 Task: Rename the email rule 'Get started with Microsoft Teams' to 'spam'.
Action: Mouse moved to (42, 33)
Screenshot: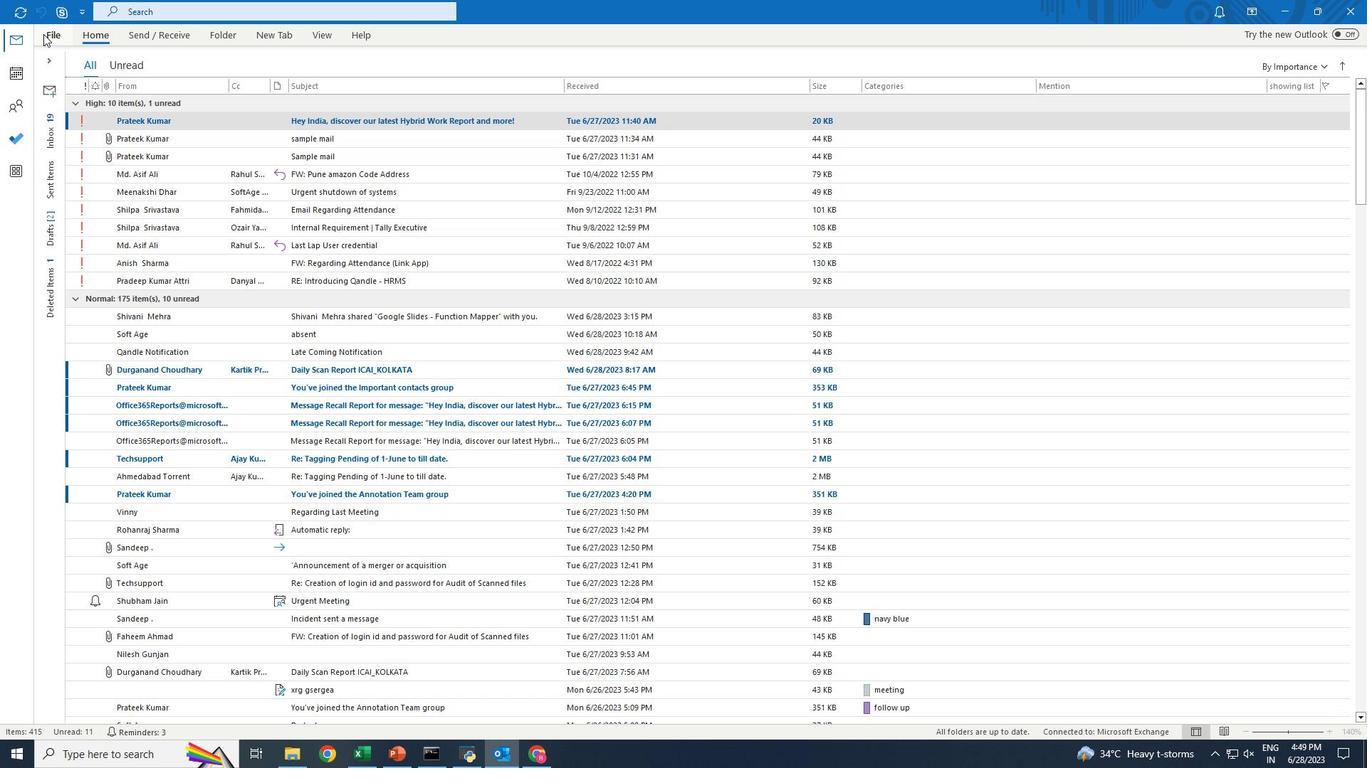 
Action: Mouse pressed left at (42, 33)
Screenshot: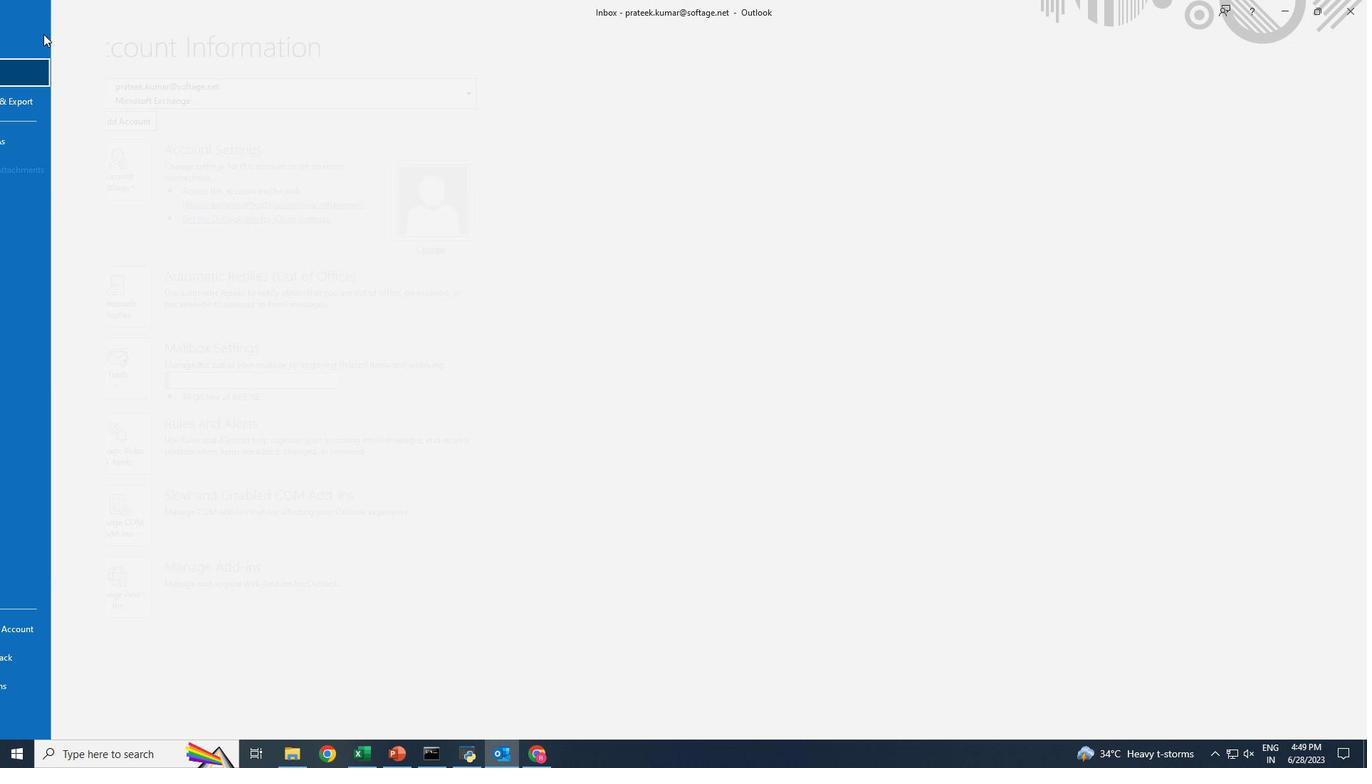 
Action: Mouse moved to (174, 469)
Screenshot: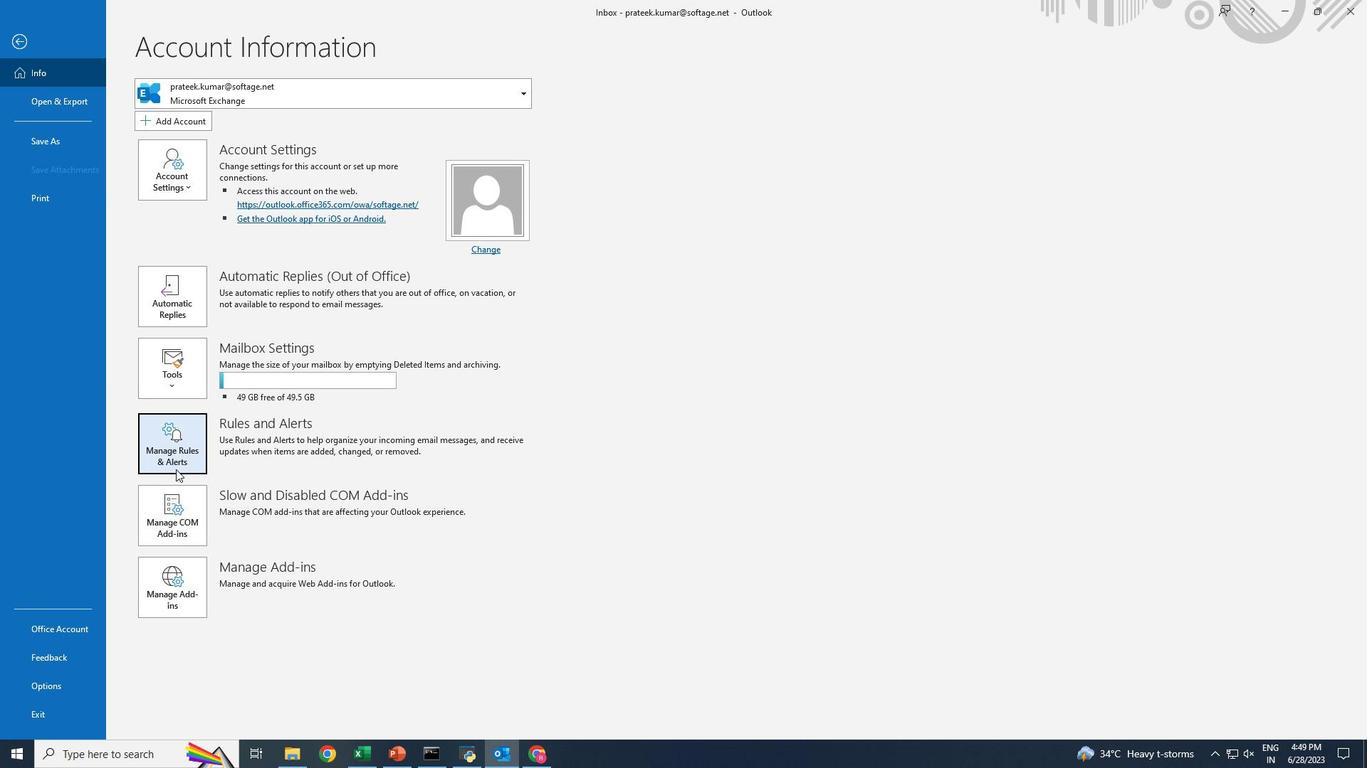 
Action: Mouse pressed left at (174, 469)
Screenshot: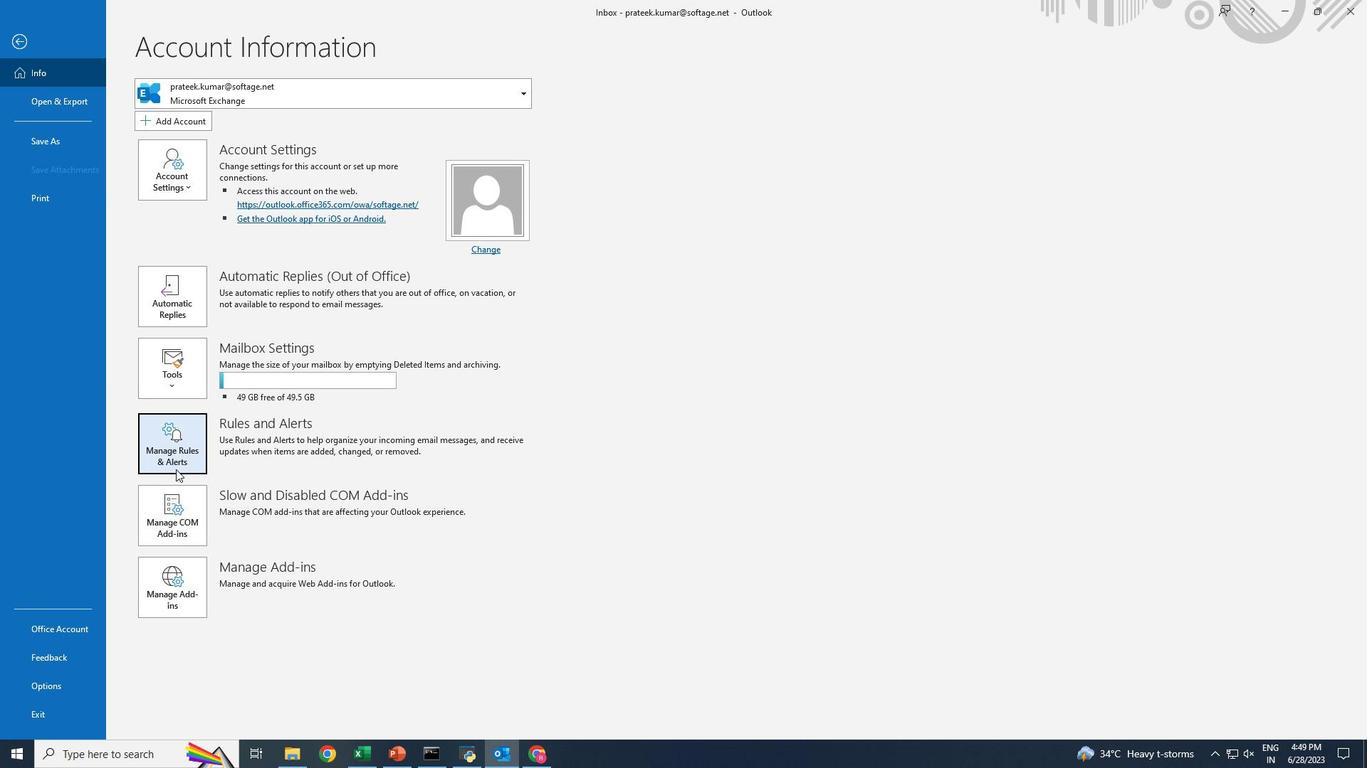 
Action: Mouse moved to (180, 461)
Screenshot: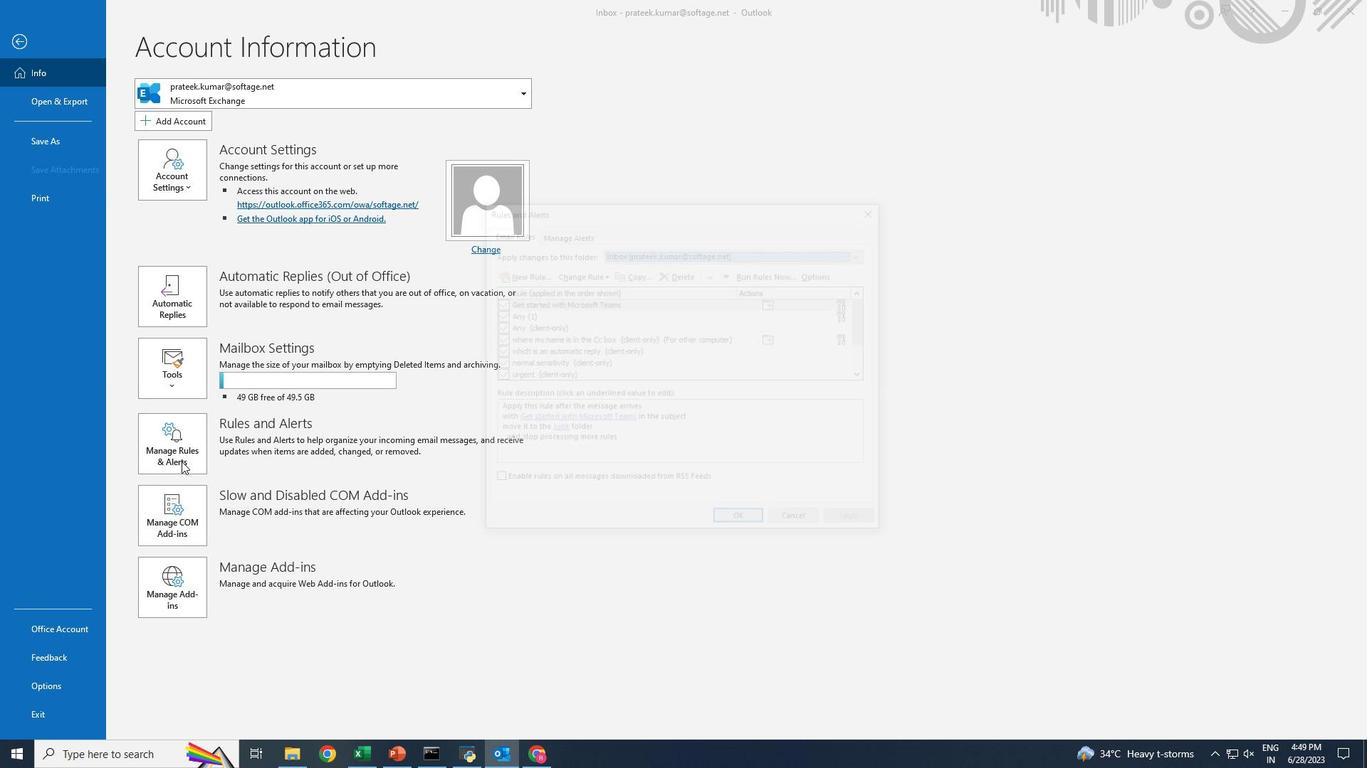 
Action: Mouse pressed left at (180, 461)
Screenshot: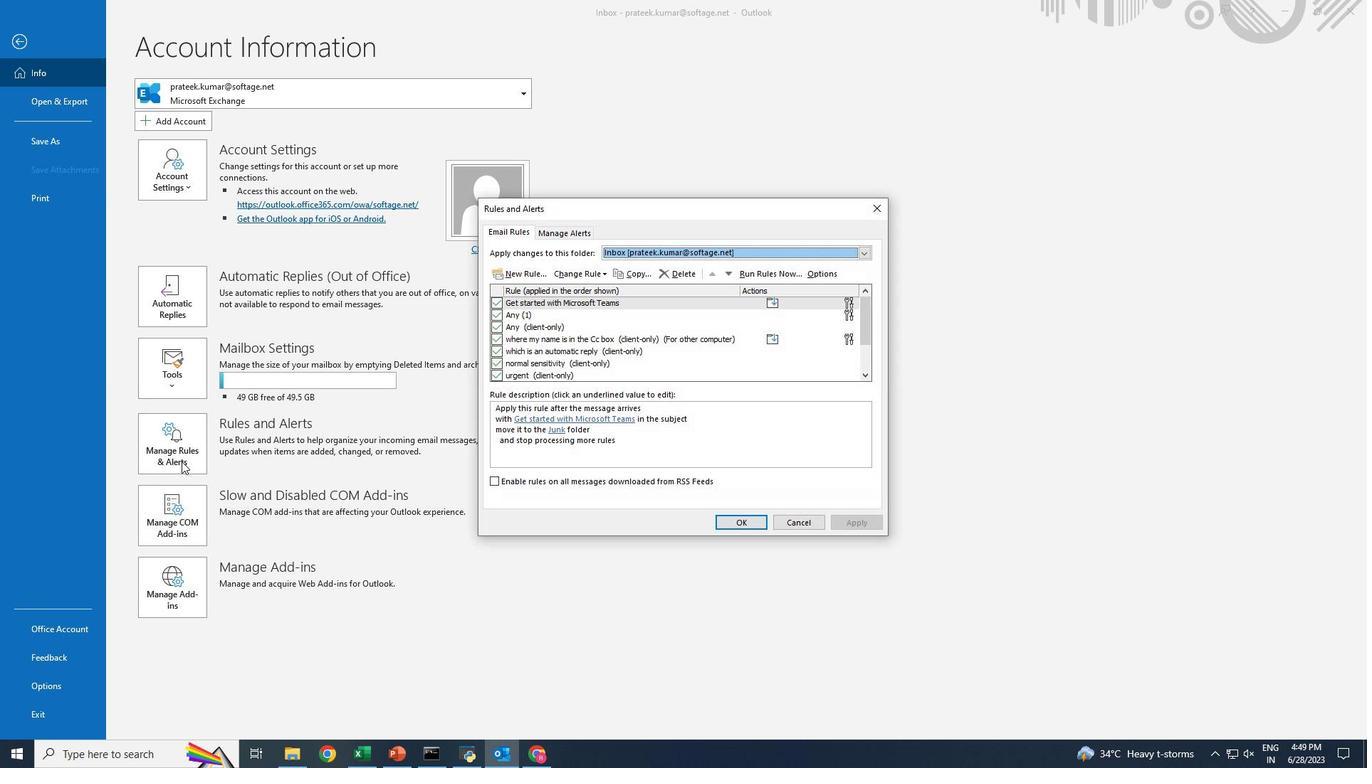 
Action: Mouse moved to (527, 304)
Screenshot: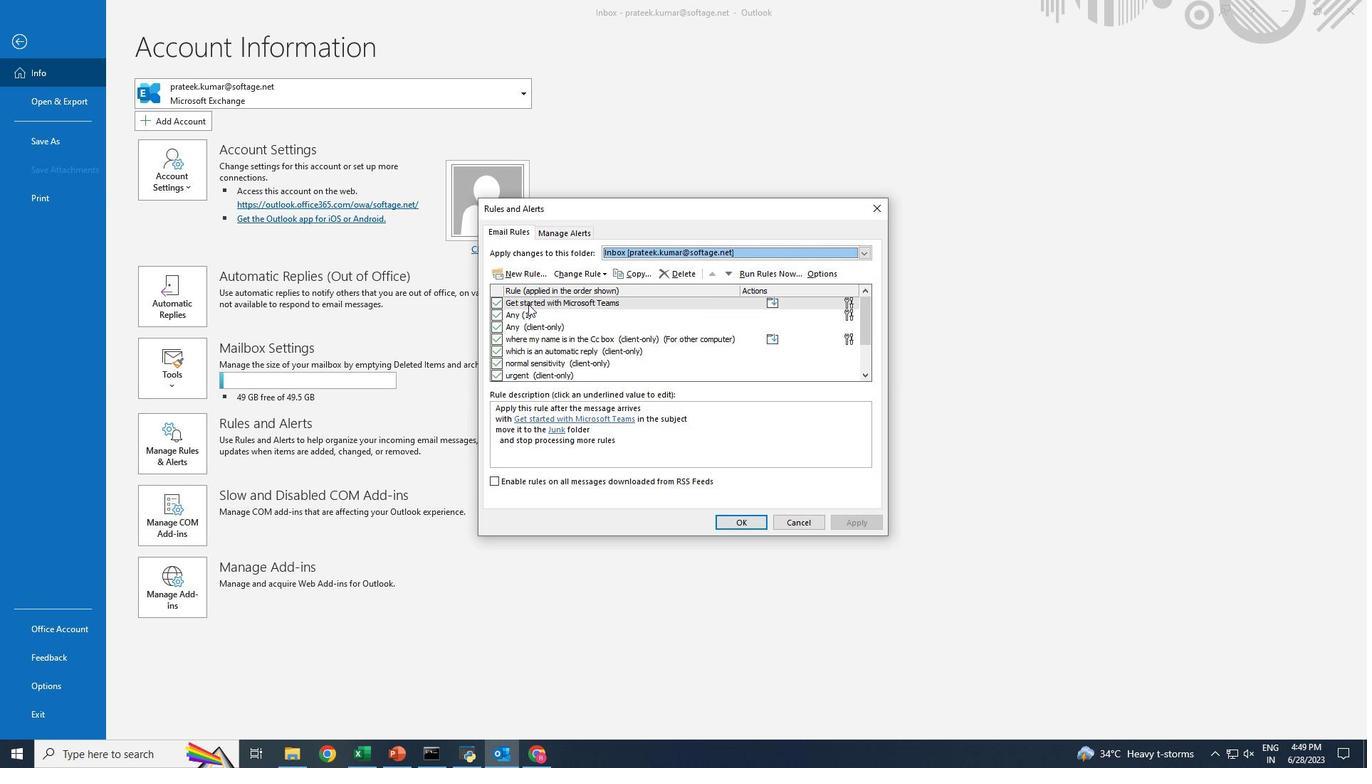 
Action: Mouse pressed left at (527, 304)
Screenshot: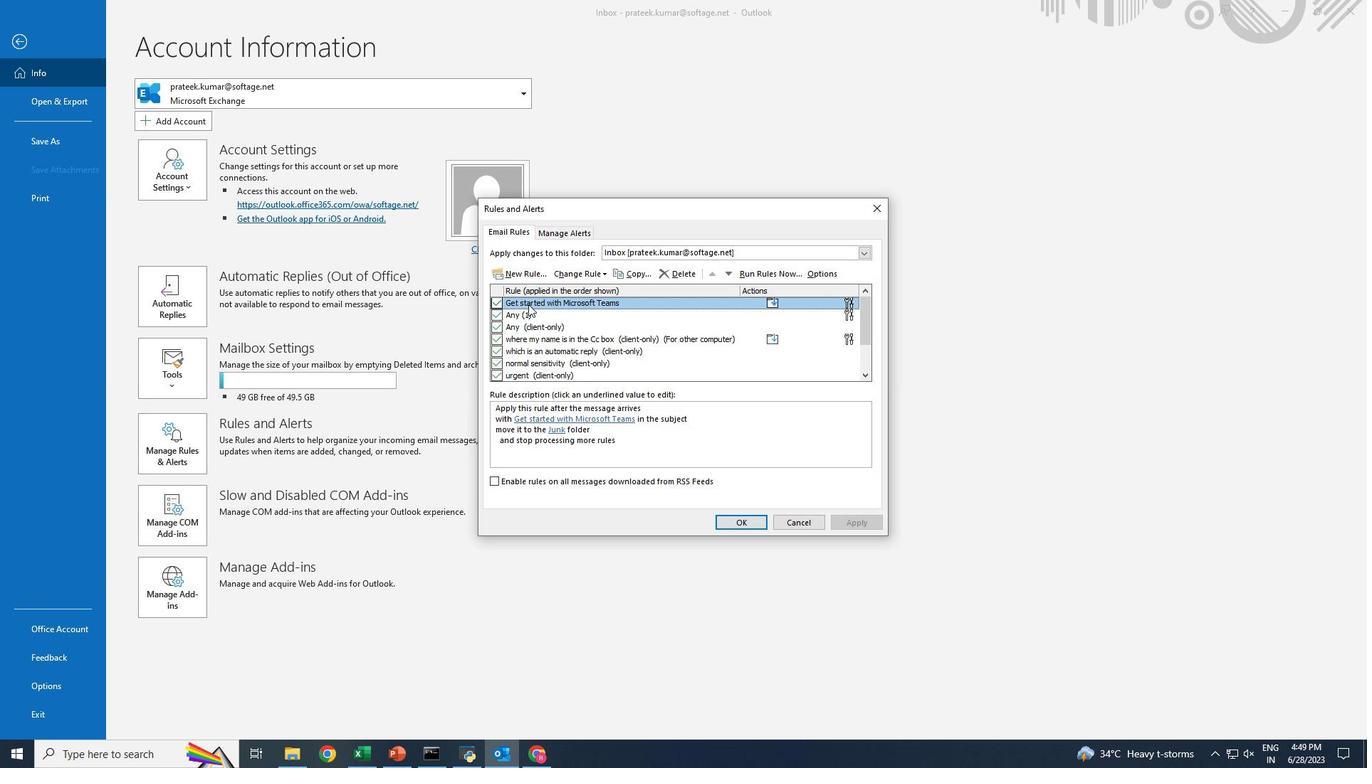 
Action: Mouse moved to (588, 270)
Screenshot: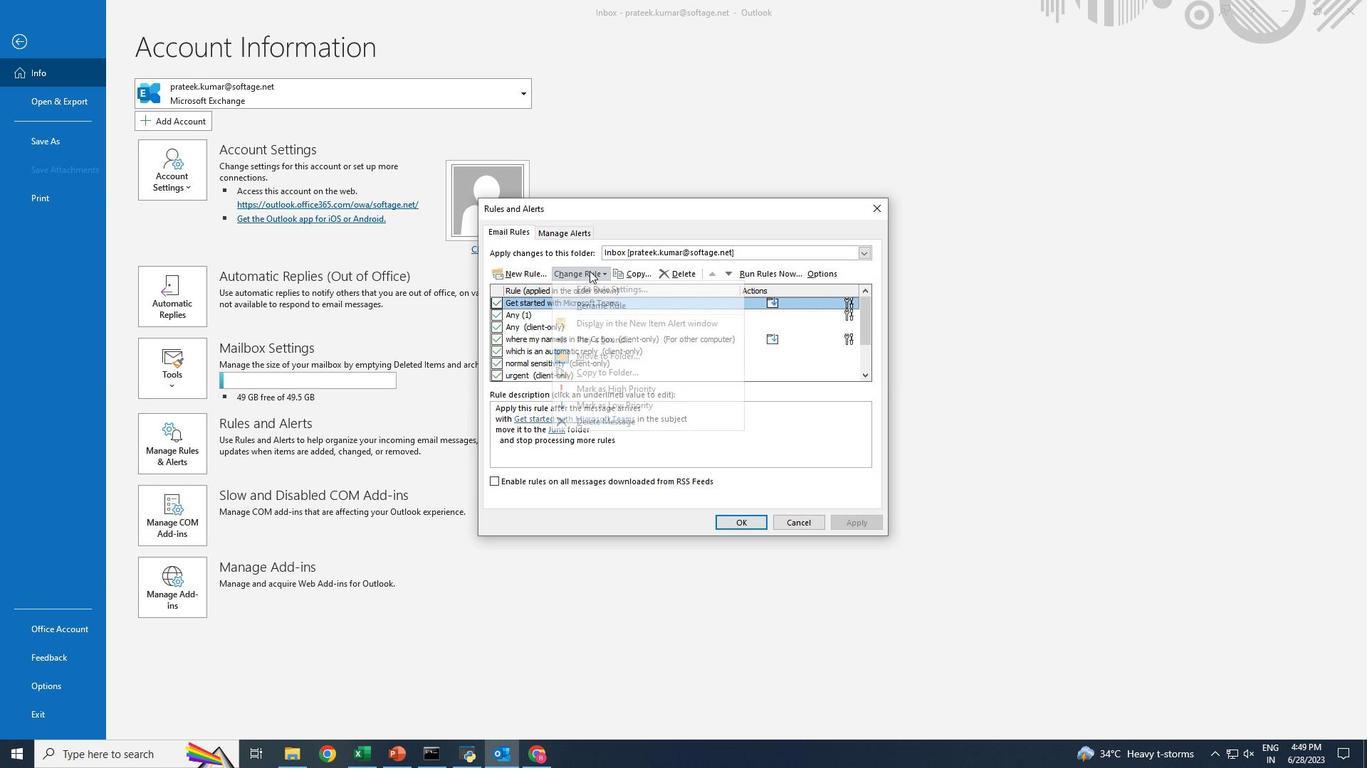 
Action: Mouse pressed left at (588, 270)
Screenshot: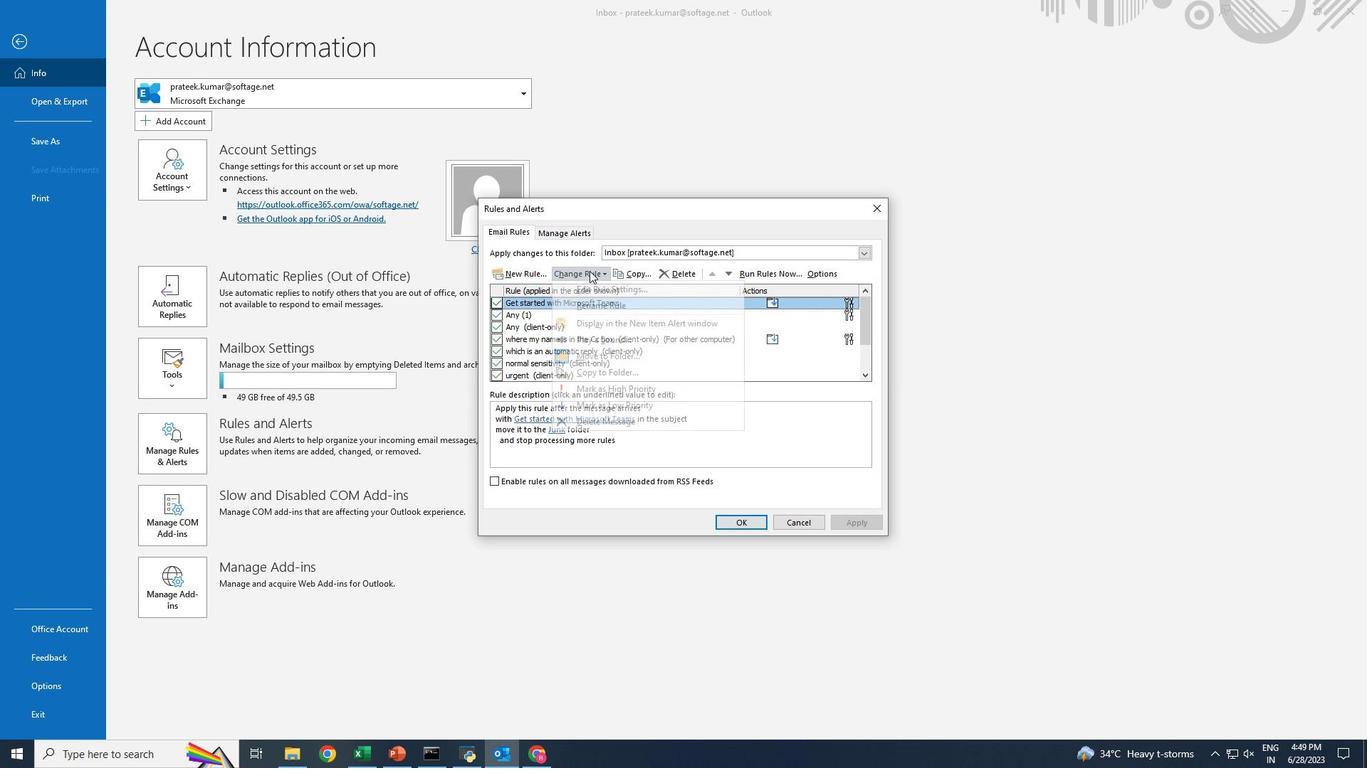 
Action: Mouse moved to (598, 390)
Screenshot: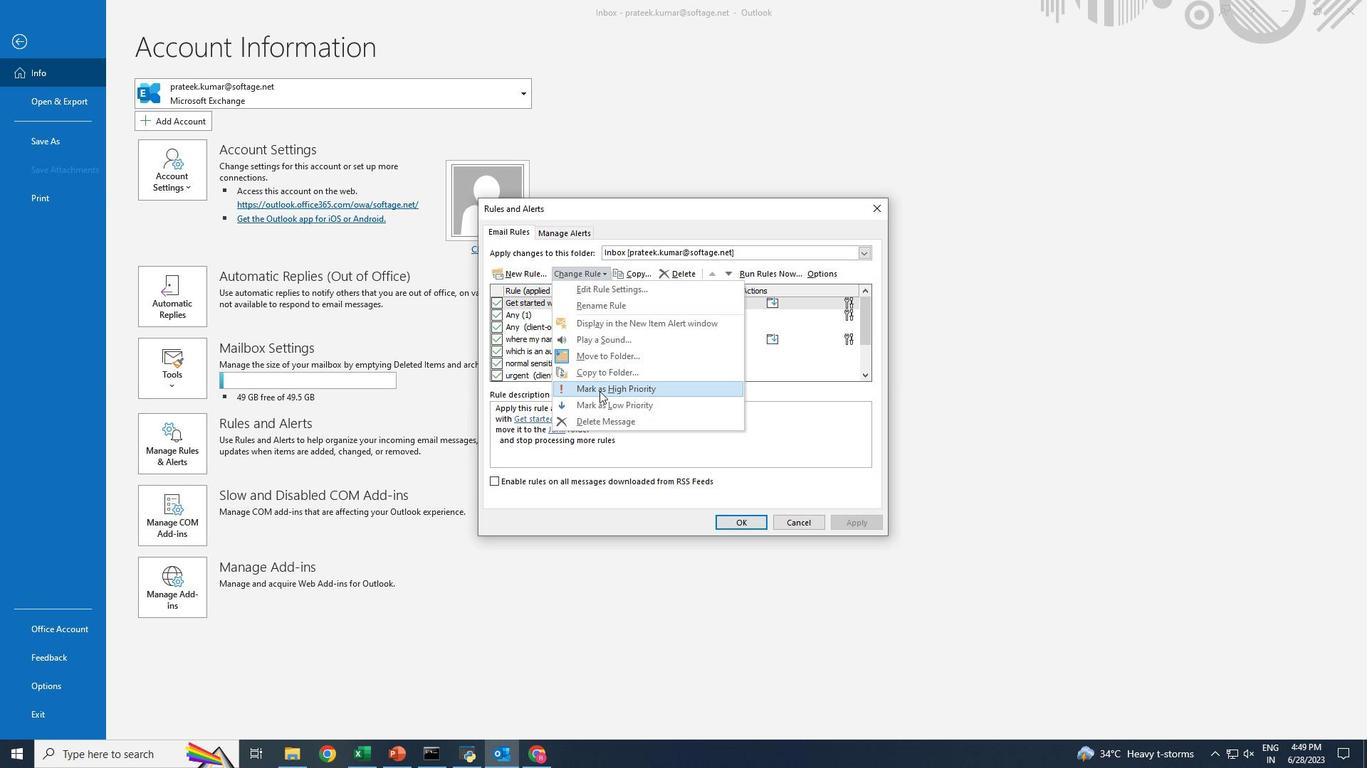 
Action: Mouse pressed left at (598, 390)
Screenshot: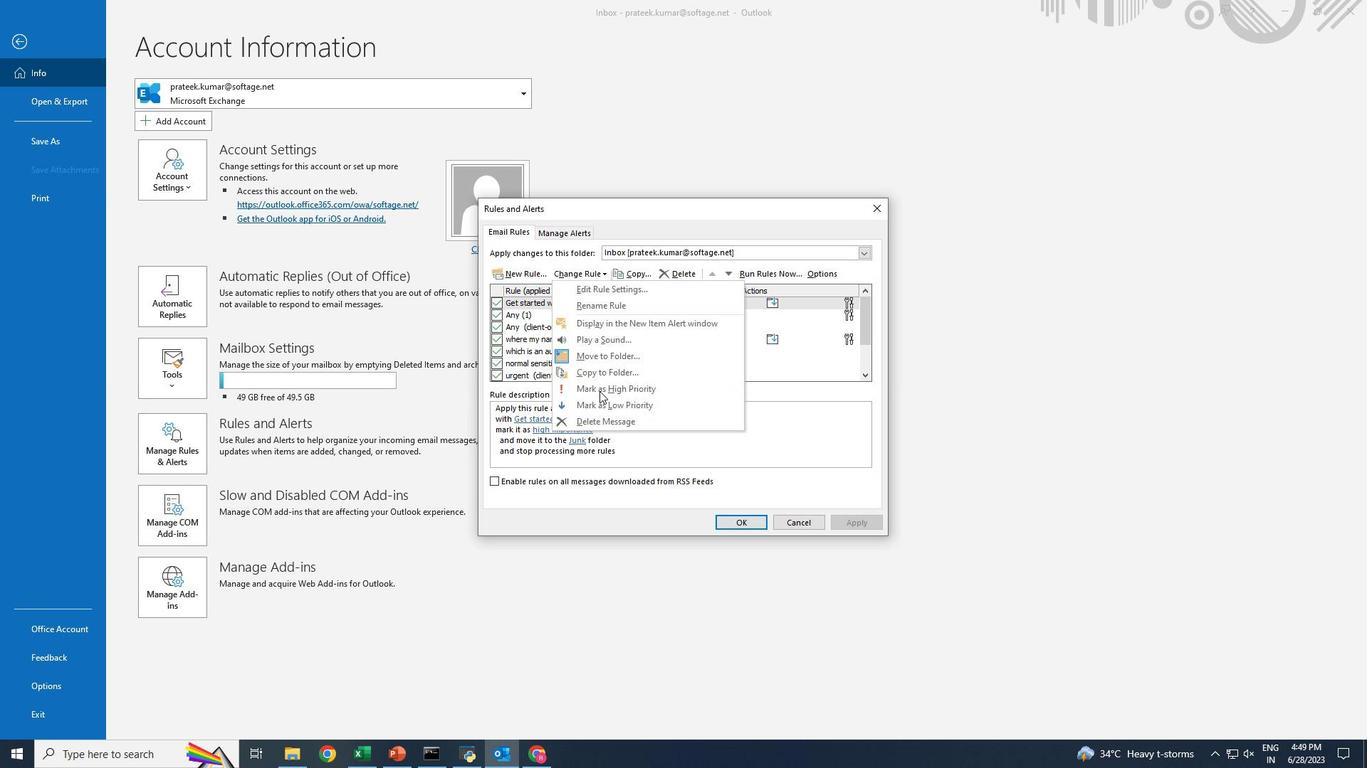 
Action: Mouse moved to (582, 276)
Screenshot: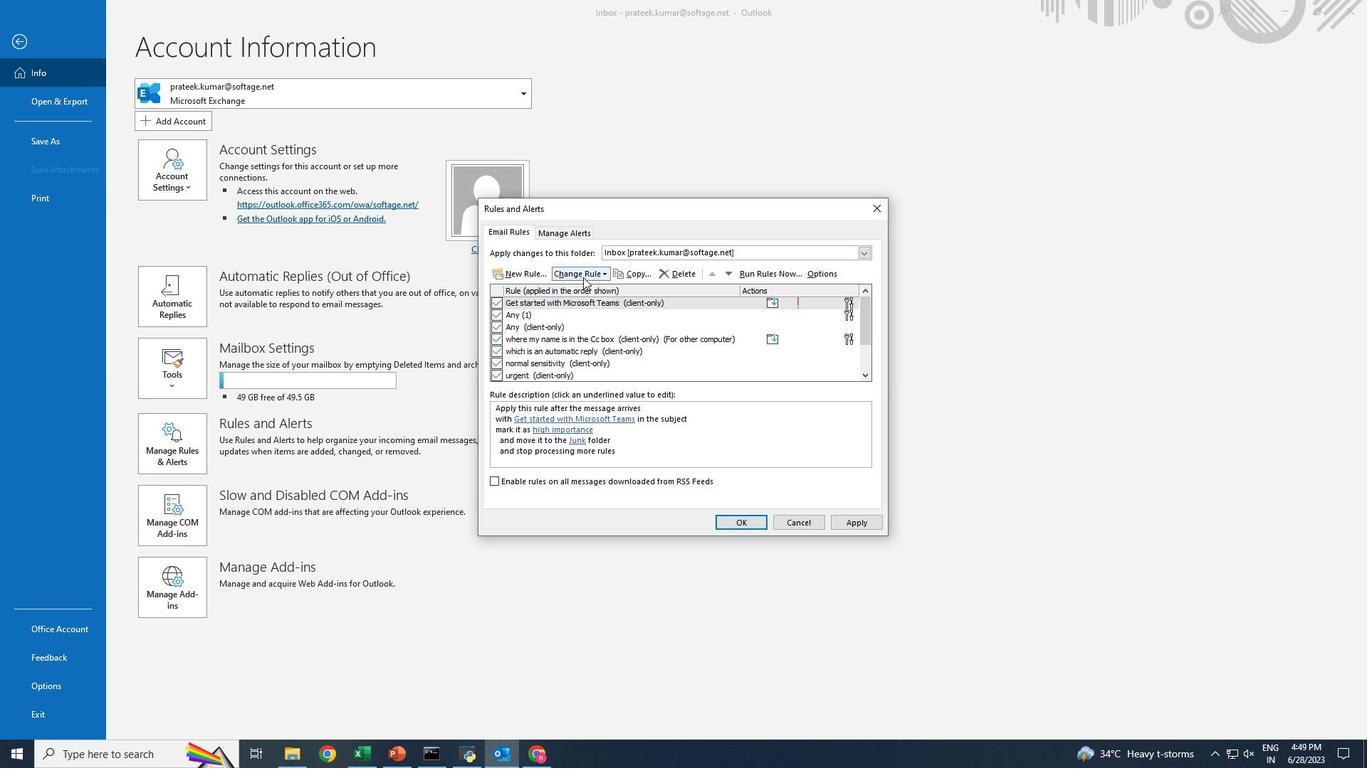
Action: Mouse pressed left at (582, 276)
Screenshot: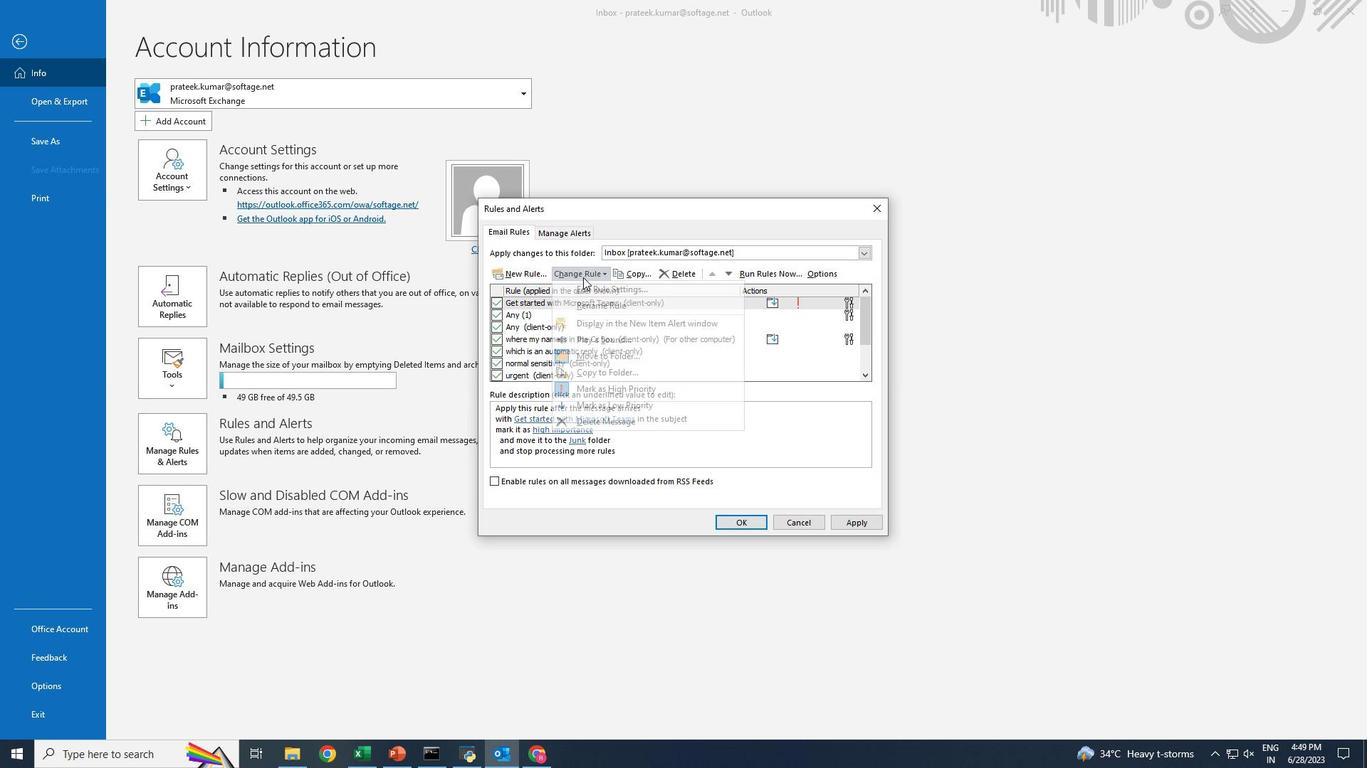 
Action: Mouse moved to (587, 305)
Screenshot: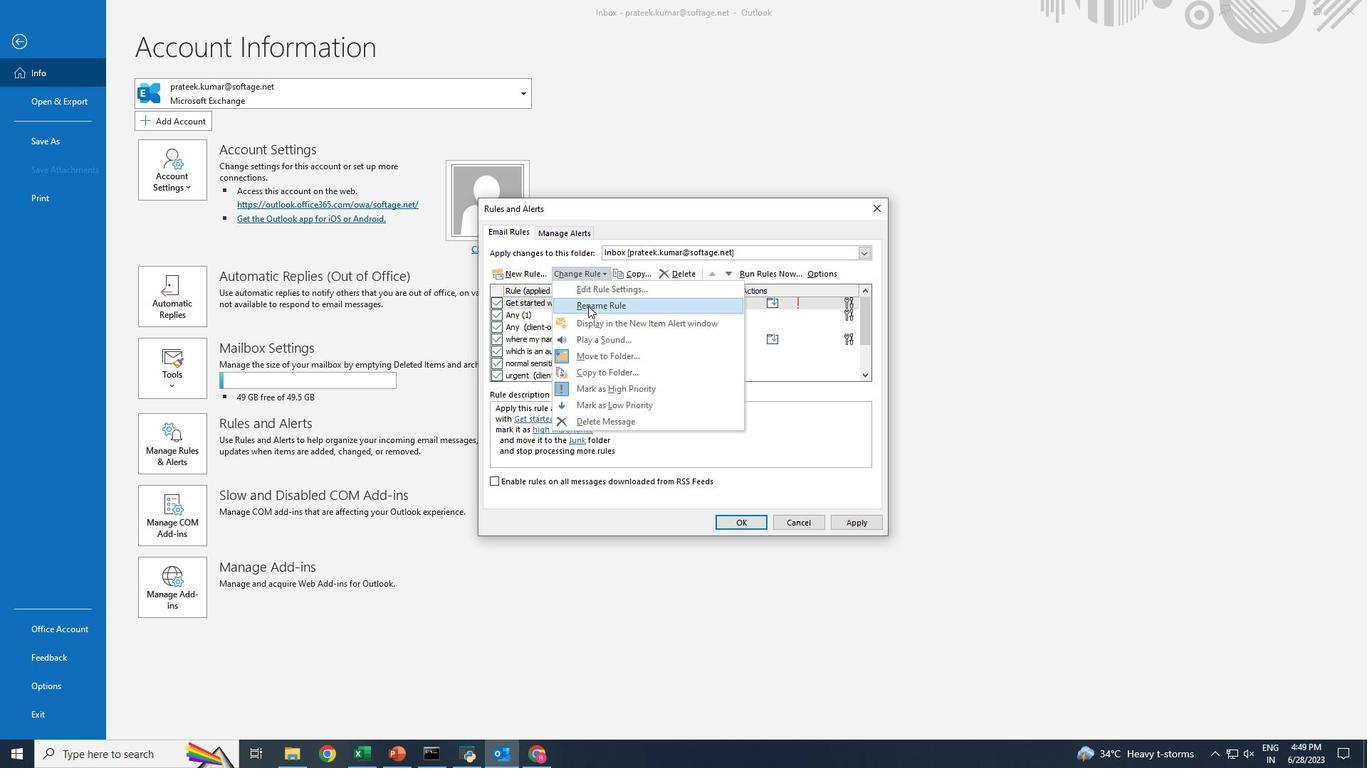 
Action: Mouse pressed left at (587, 305)
Screenshot: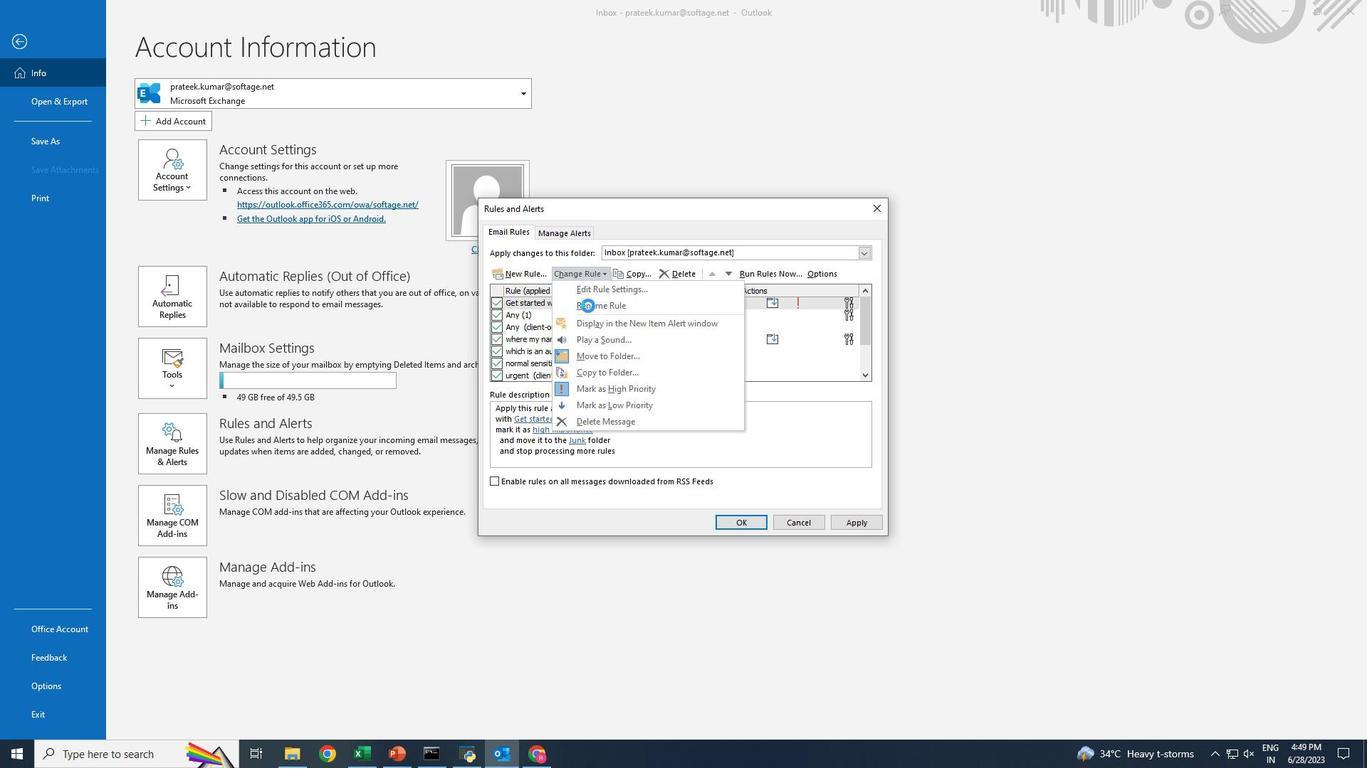 
Action: Key pressed spam
Screenshot: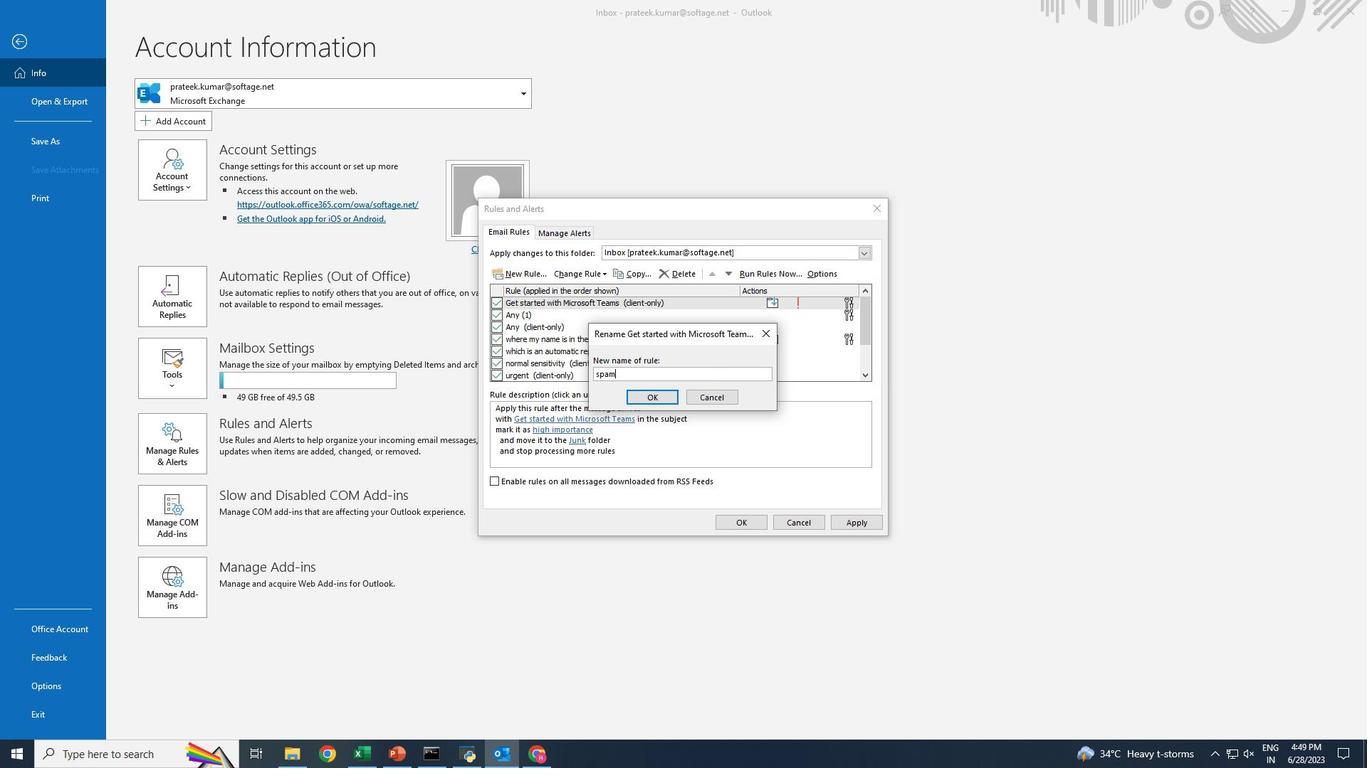 
Action: Mouse moved to (638, 394)
Screenshot: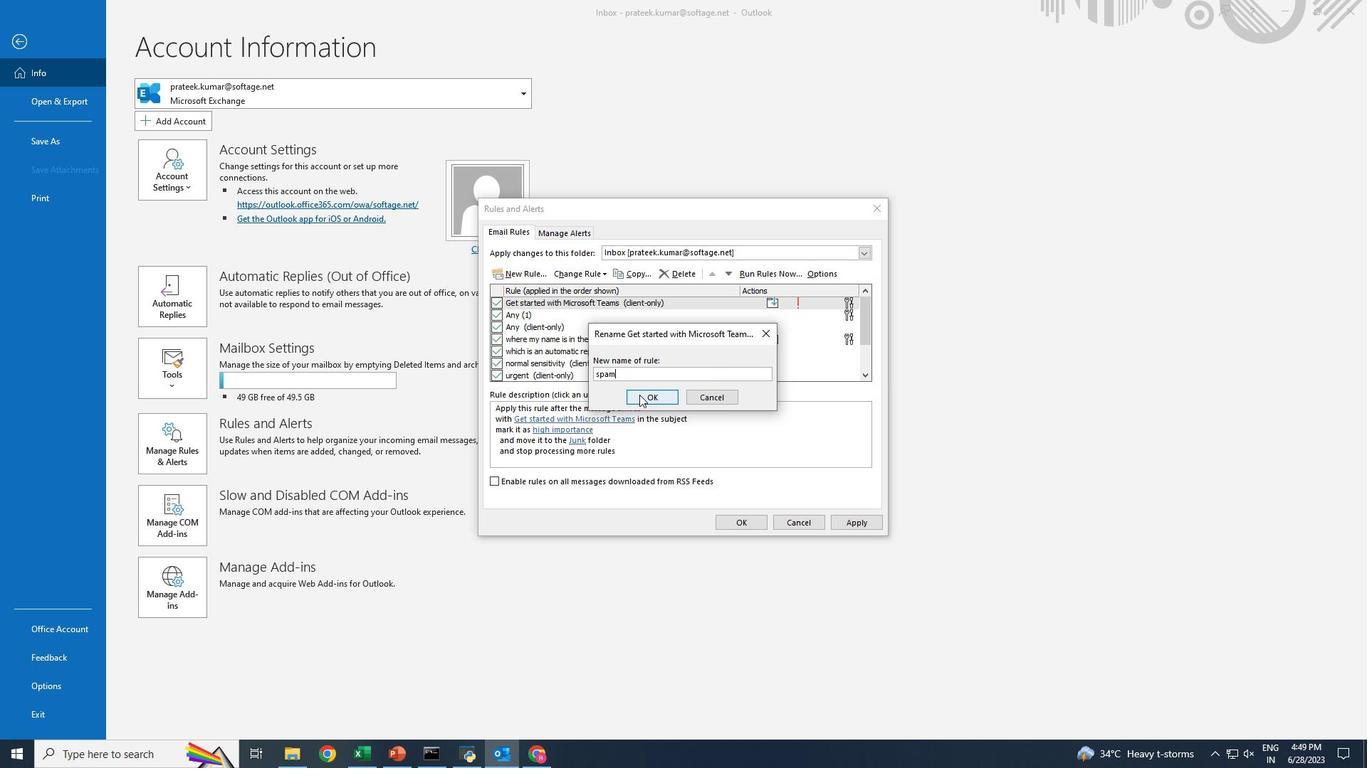 
Action: Mouse pressed left at (638, 394)
Screenshot: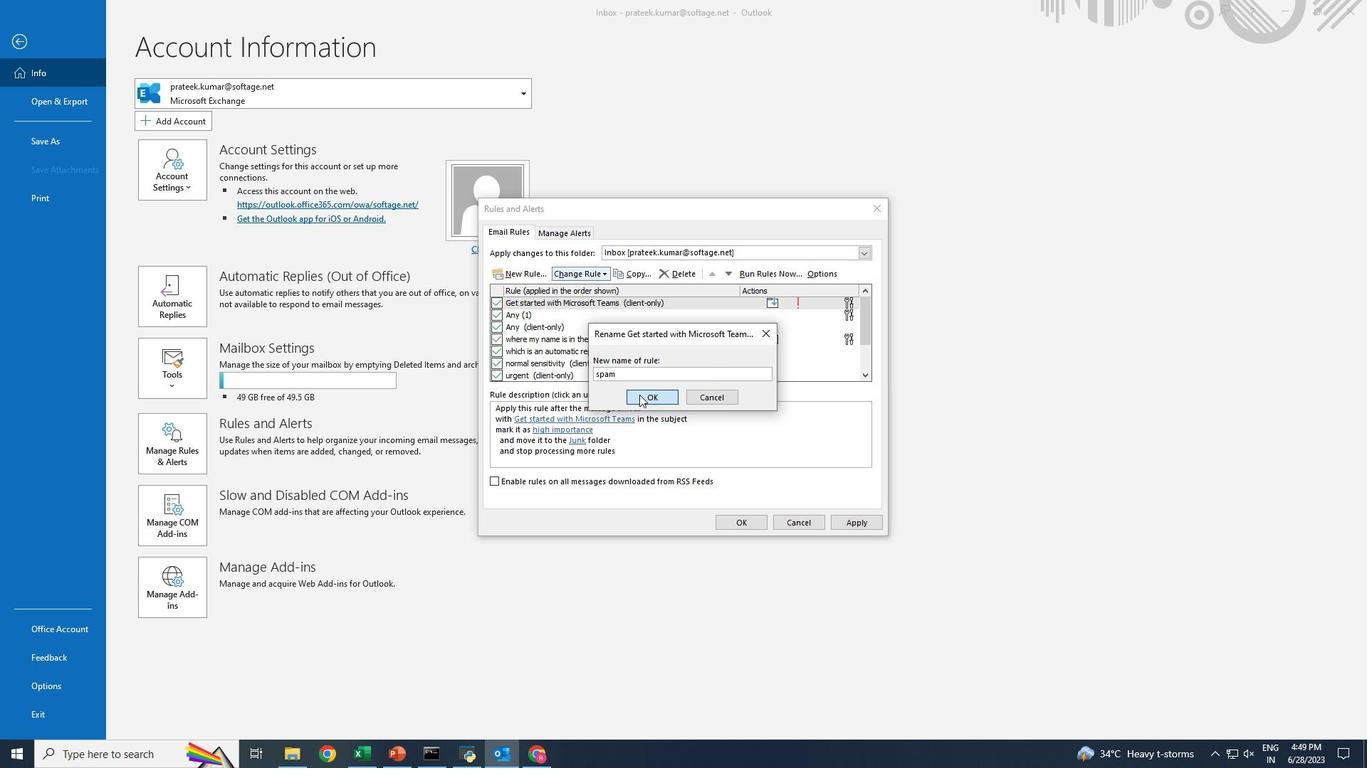 
Action: Mouse moved to (495, 478)
Screenshot: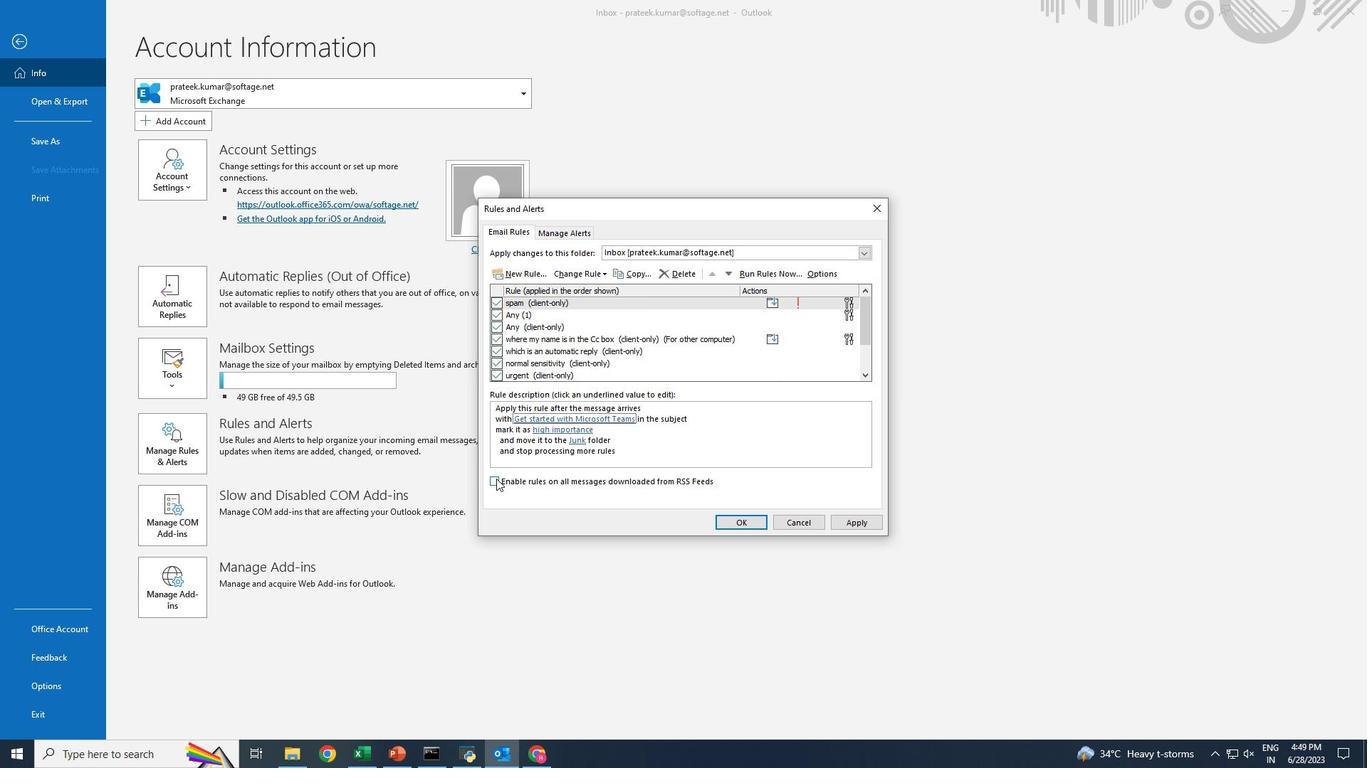 
Action: Mouse pressed left at (495, 478)
Screenshot: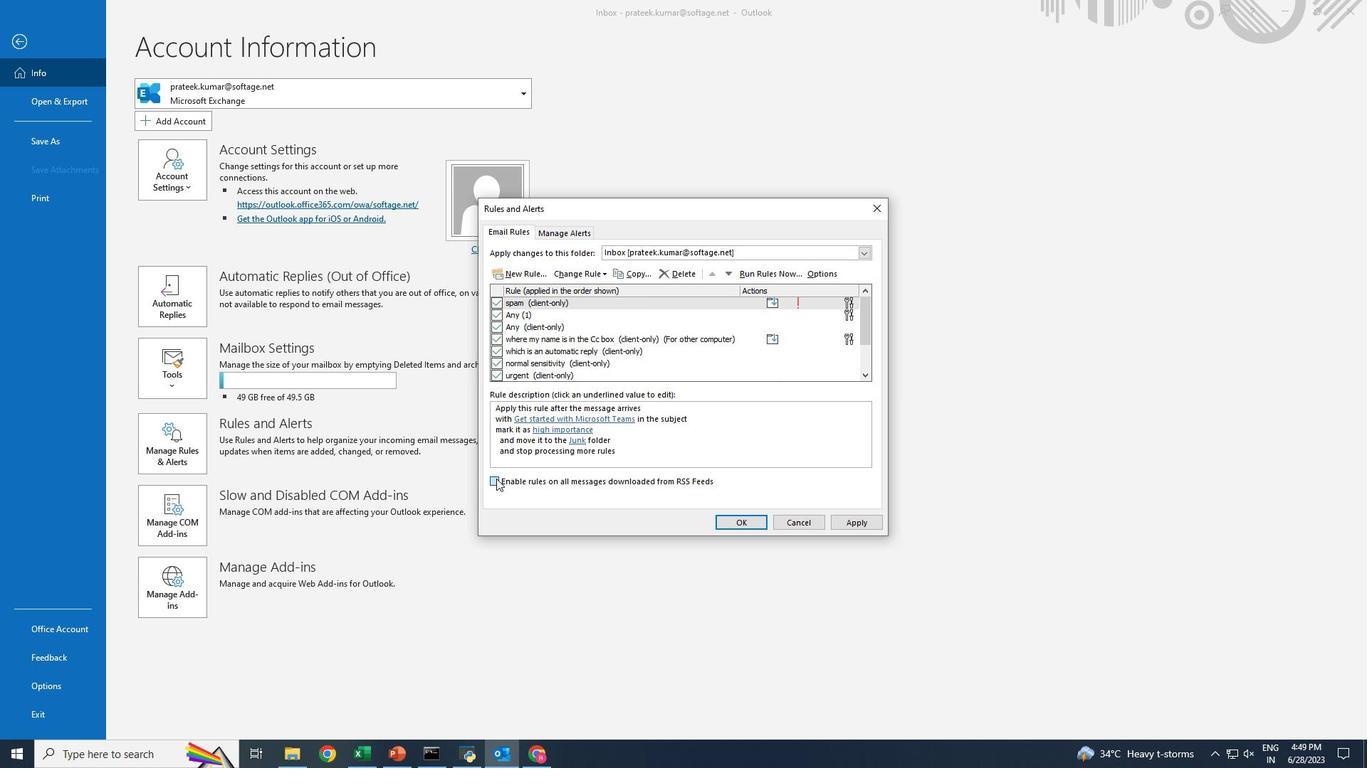 
Action: Mouse moved to (850, 526)
Screenshot: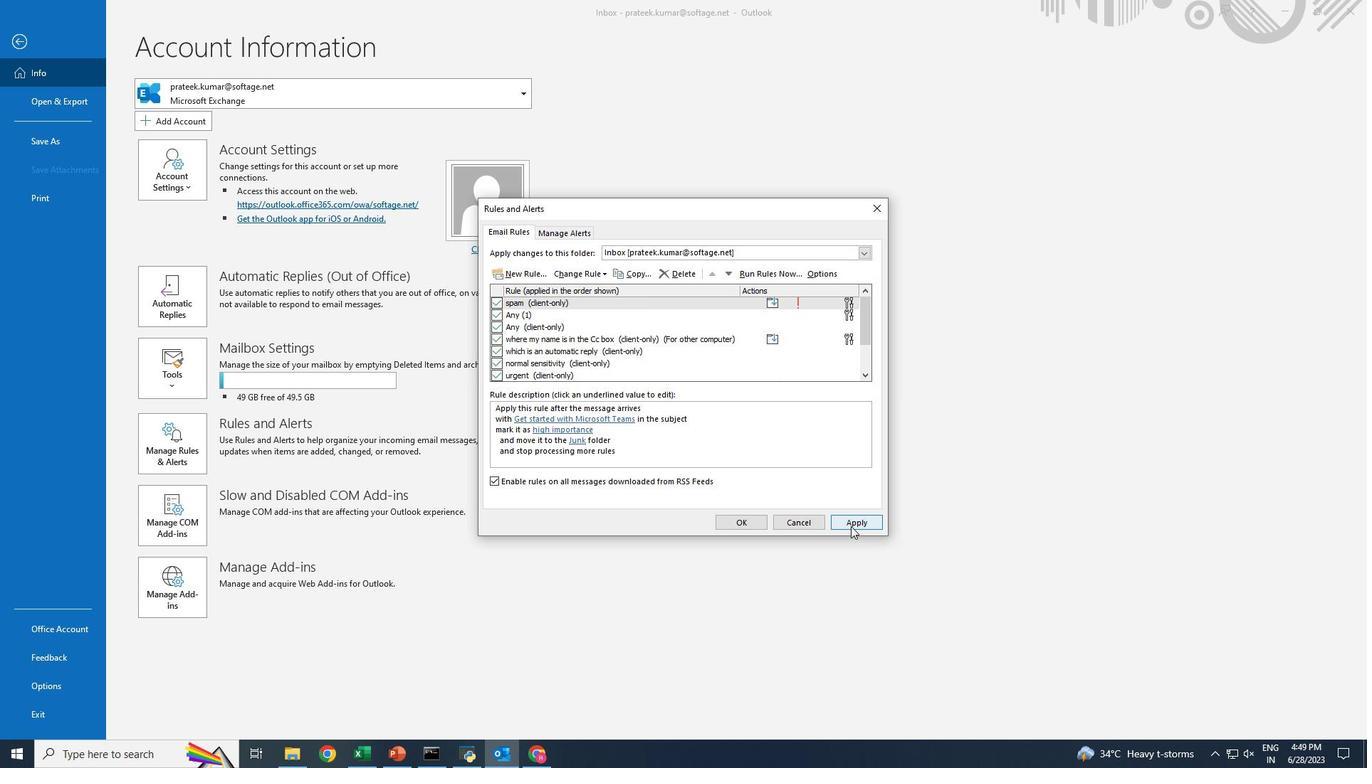 
Action: Mouse pressed left at (850, 526)
Screenshot: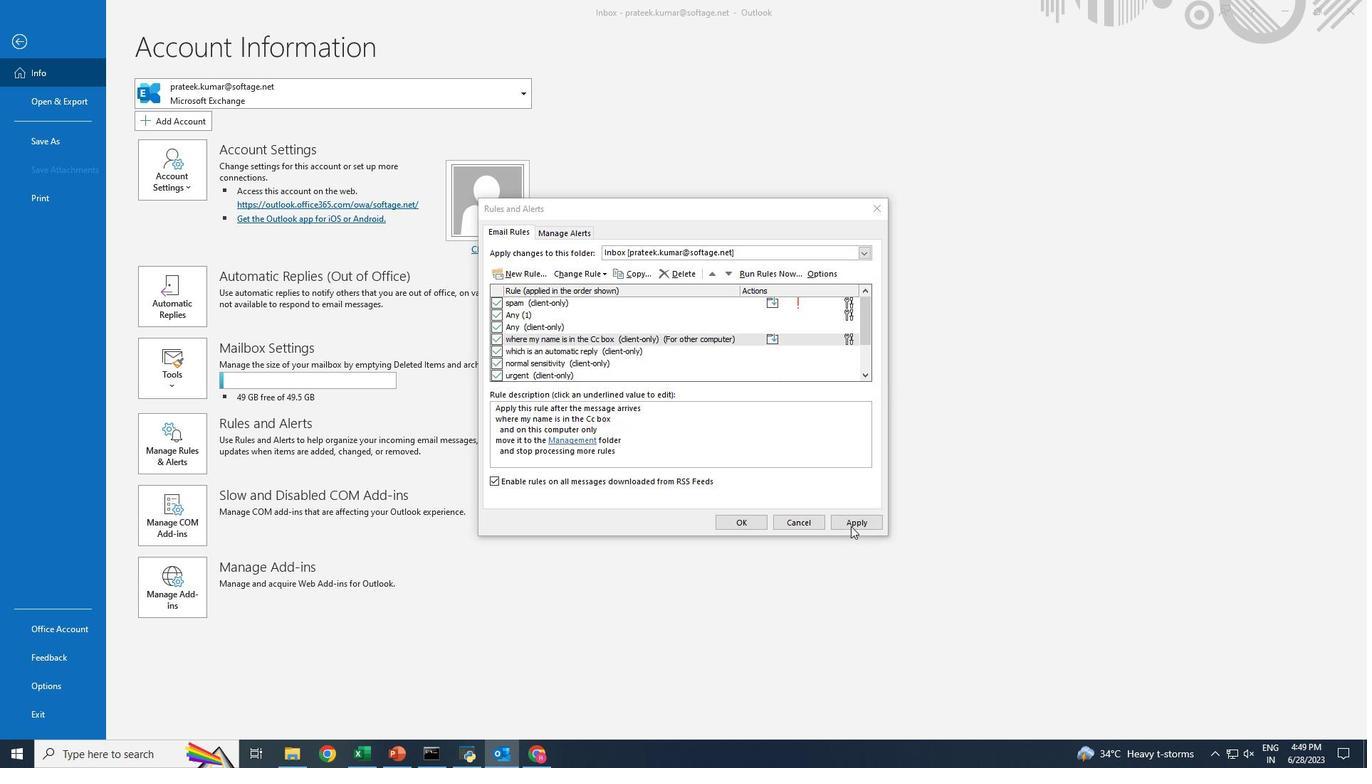 
Action: Mouse moved to (662, 420)
Screenshot: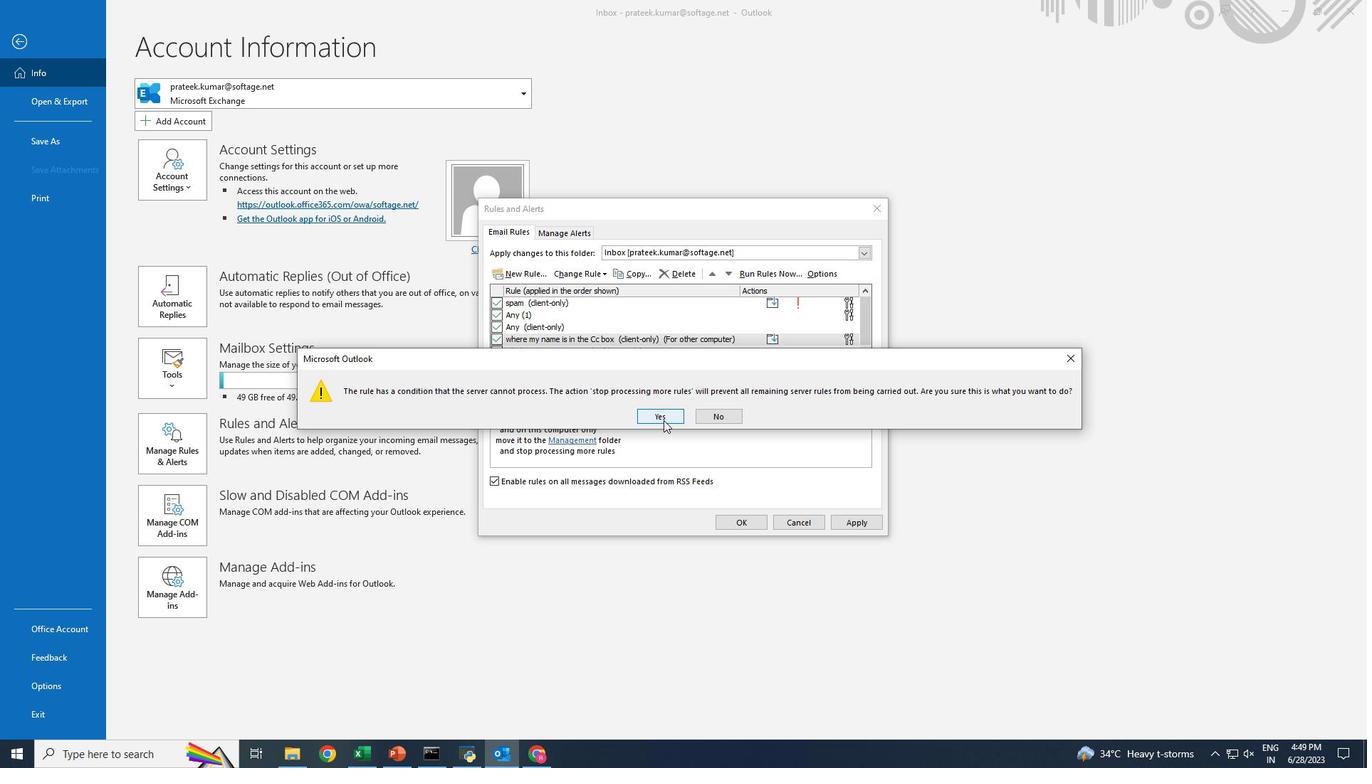 
Action: Mouse pressed left at (662, 420)
Screenshot: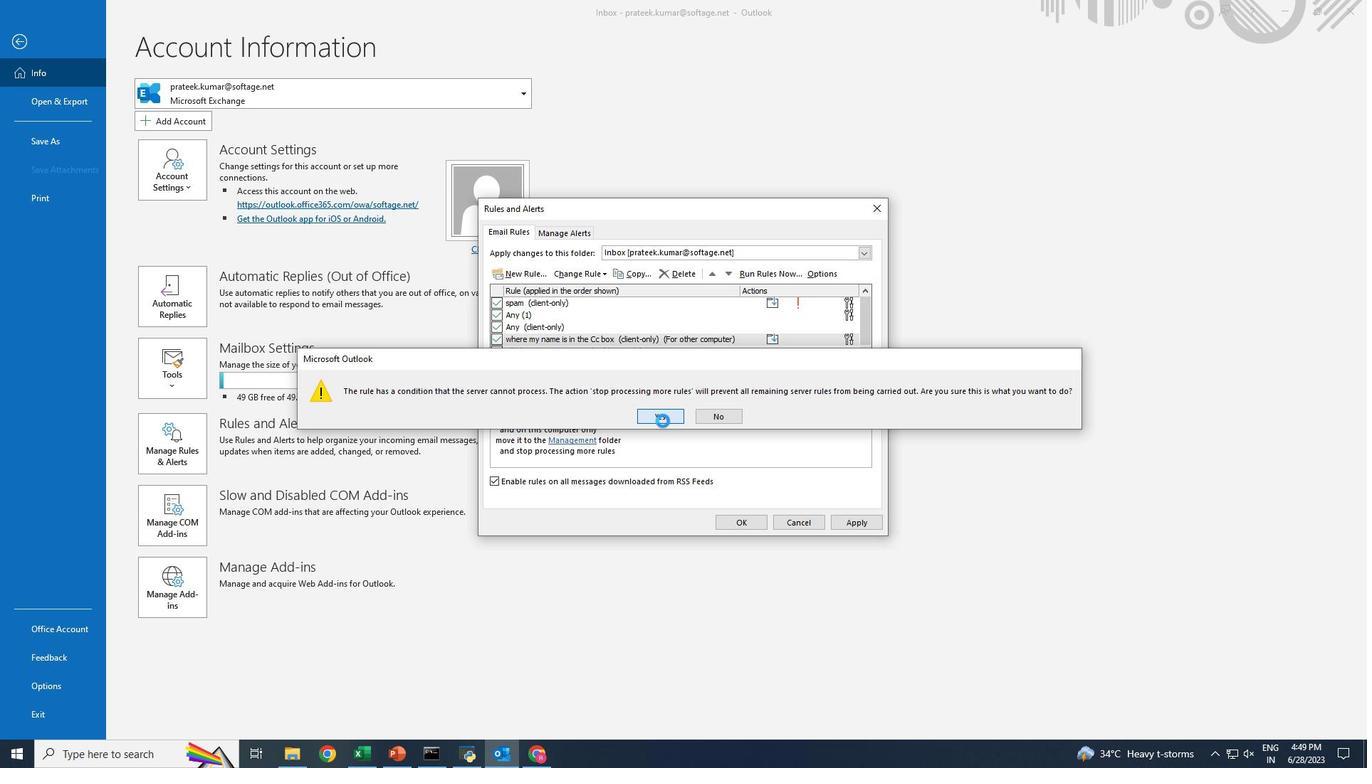 
Action: Mouse moved to (748, 520)
Screenshot: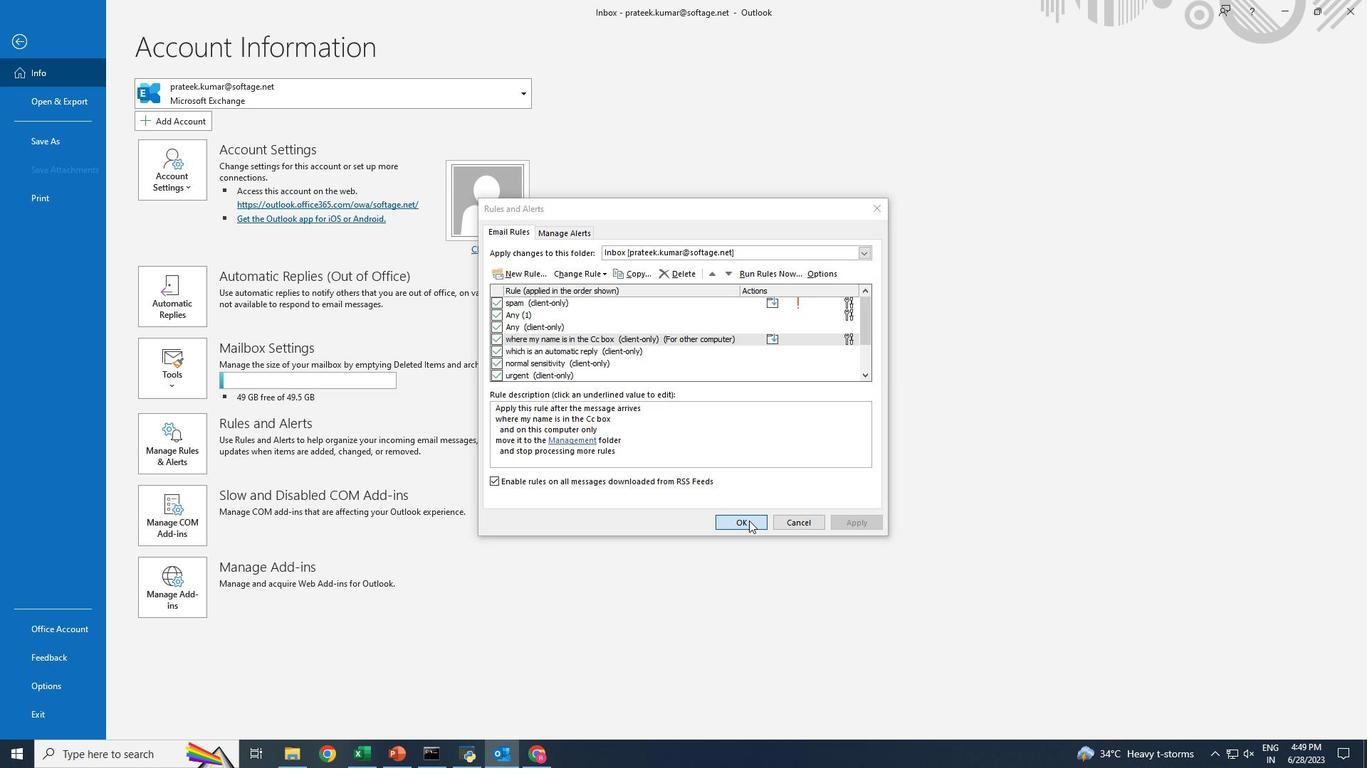 
Action: Mouse pressed left at (748, 520)
Screenshot: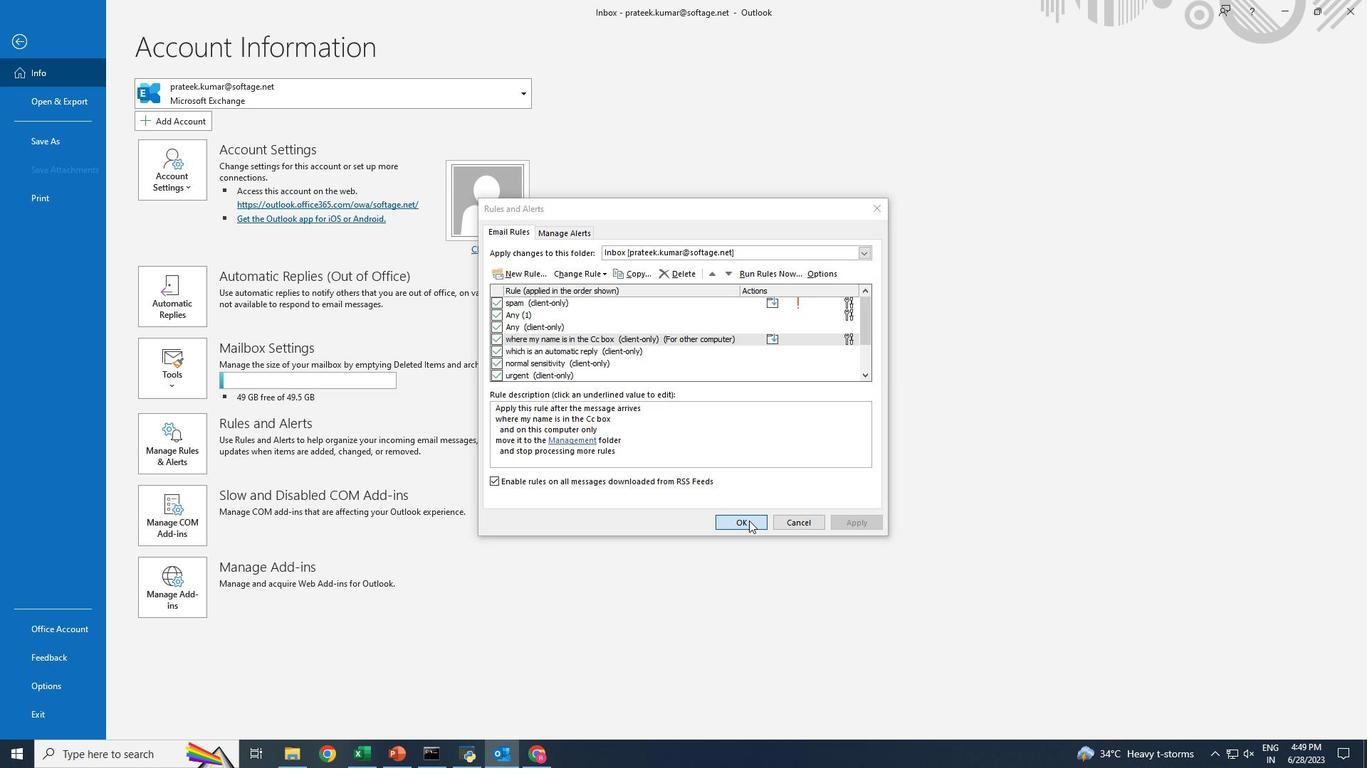 
Action: Mouse moved to (748, 519)
Screenshot: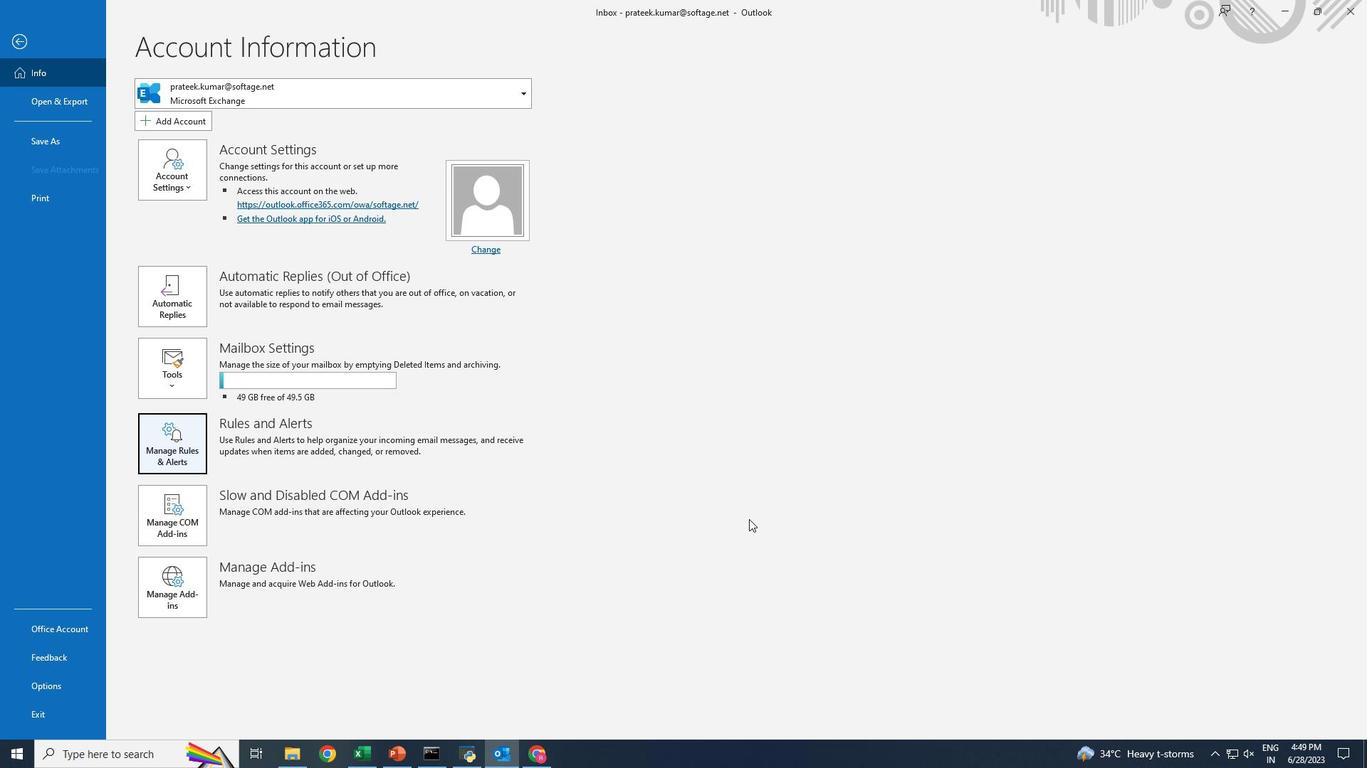 
